 Task: Convert a video file from 240p to 480p resolution using VLC's conversion tool.
Action: Mouse moved to (116, 3)
Screenshot: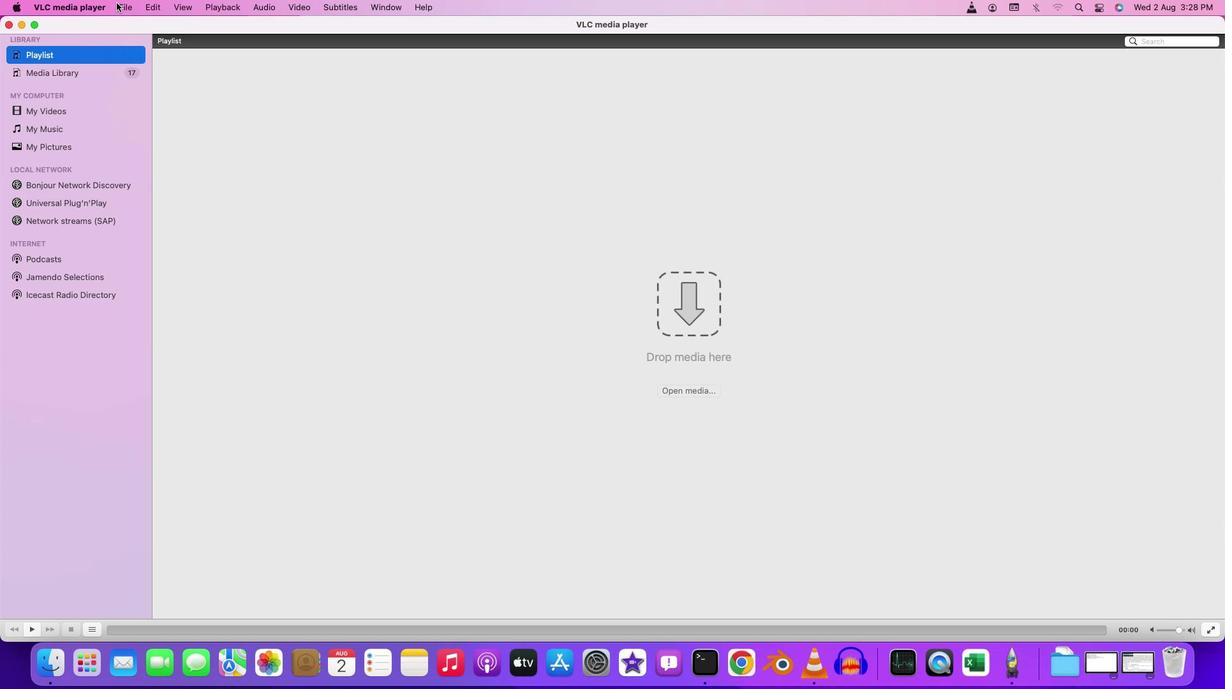 
Action: Mouse pressed left at (116, 3)
Screenshot: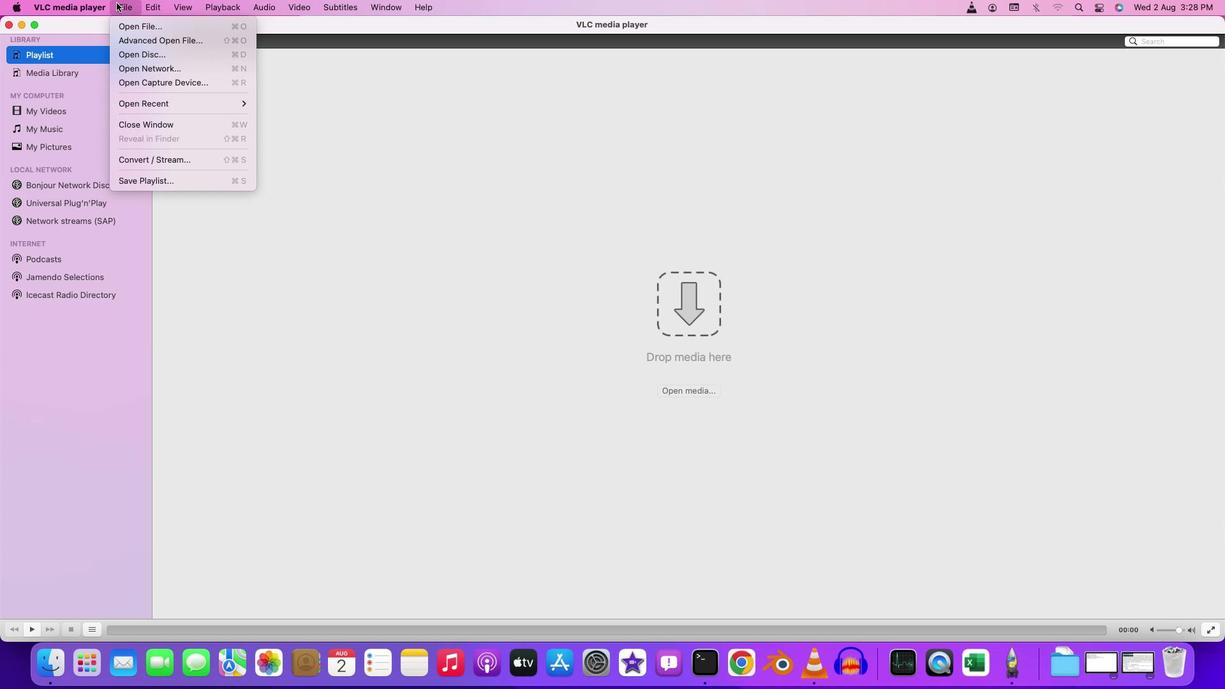 
Action: Mouse moved to (164, 162)
Screenshot: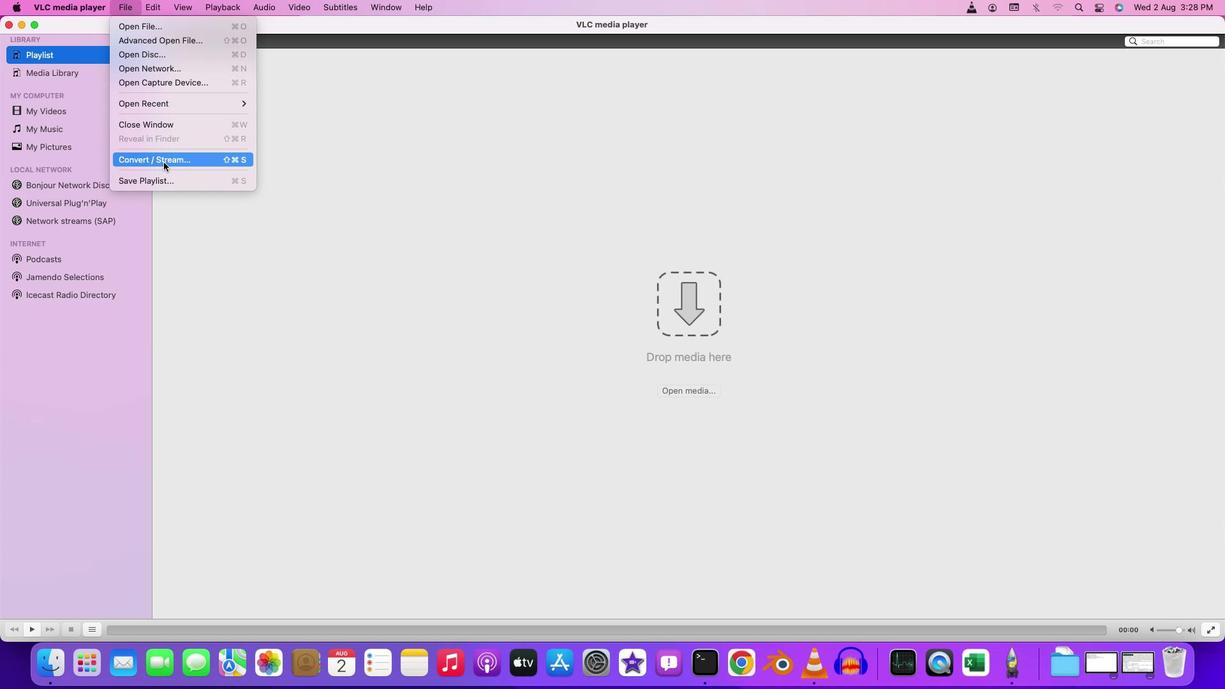 
Action: Mouse pressed left at (164, 162)
Screenshot: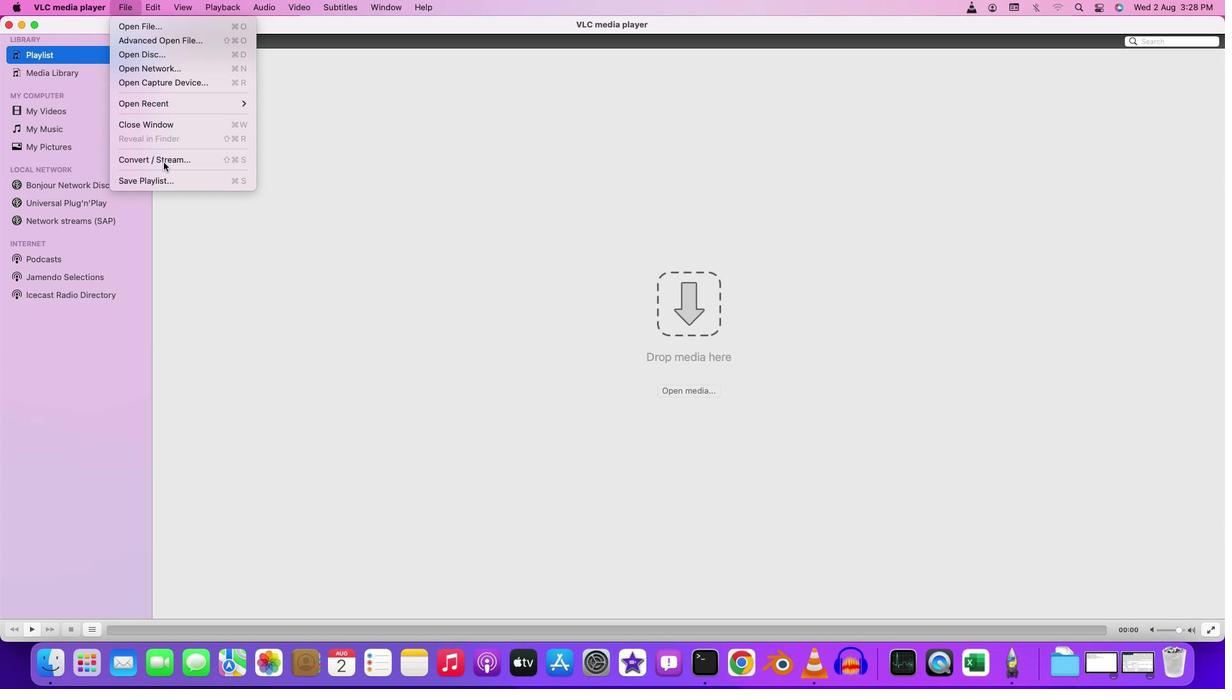 
Action: Mouse moved to (474, 434)
Screenshot: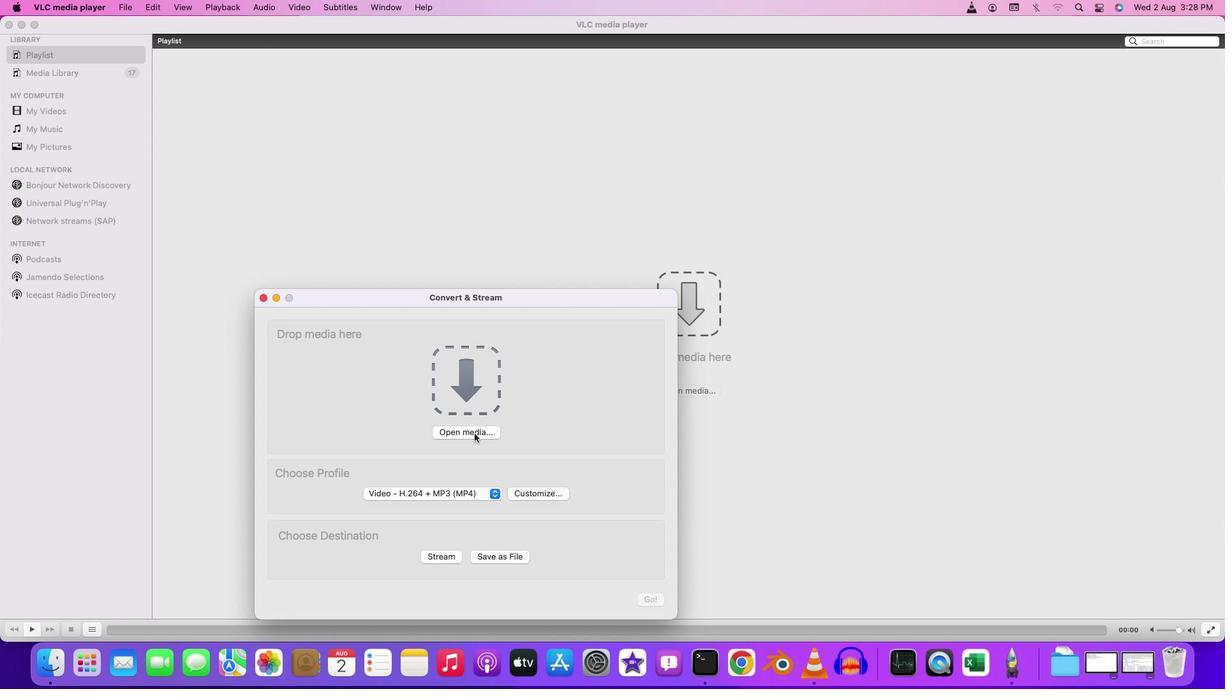 
Action: Mouse pressed left at (474, 434)
Screenshot: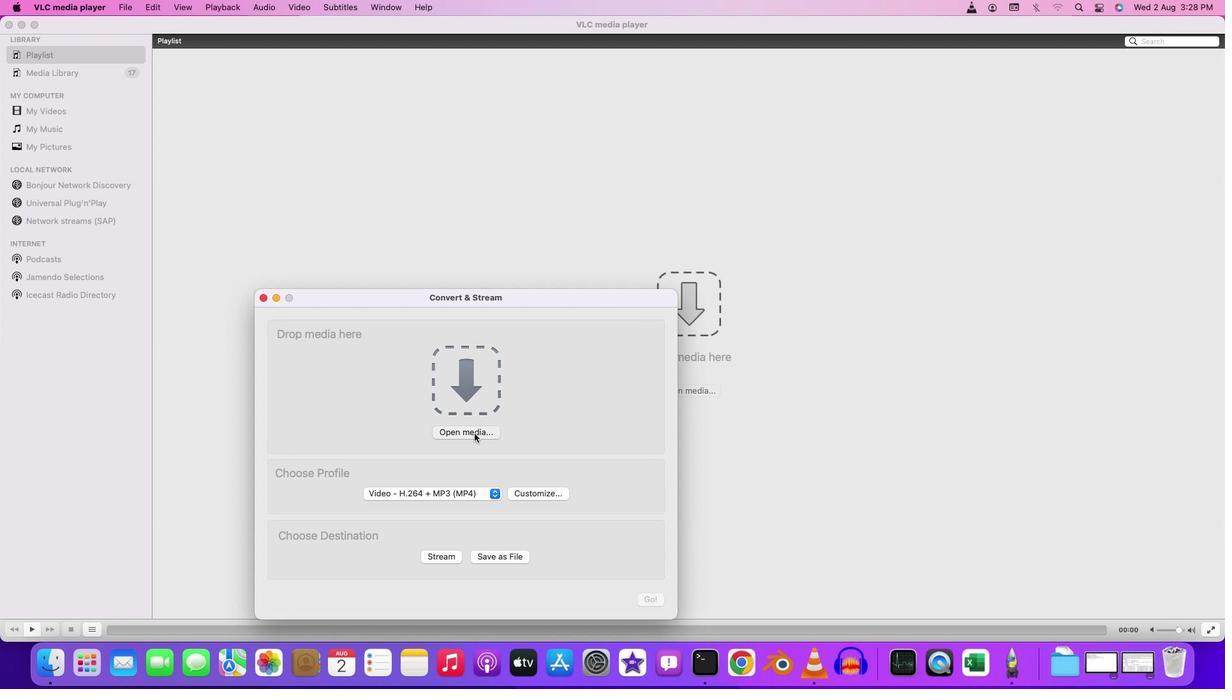 
Action: Mouse moved to (252, 377)
Screenshot: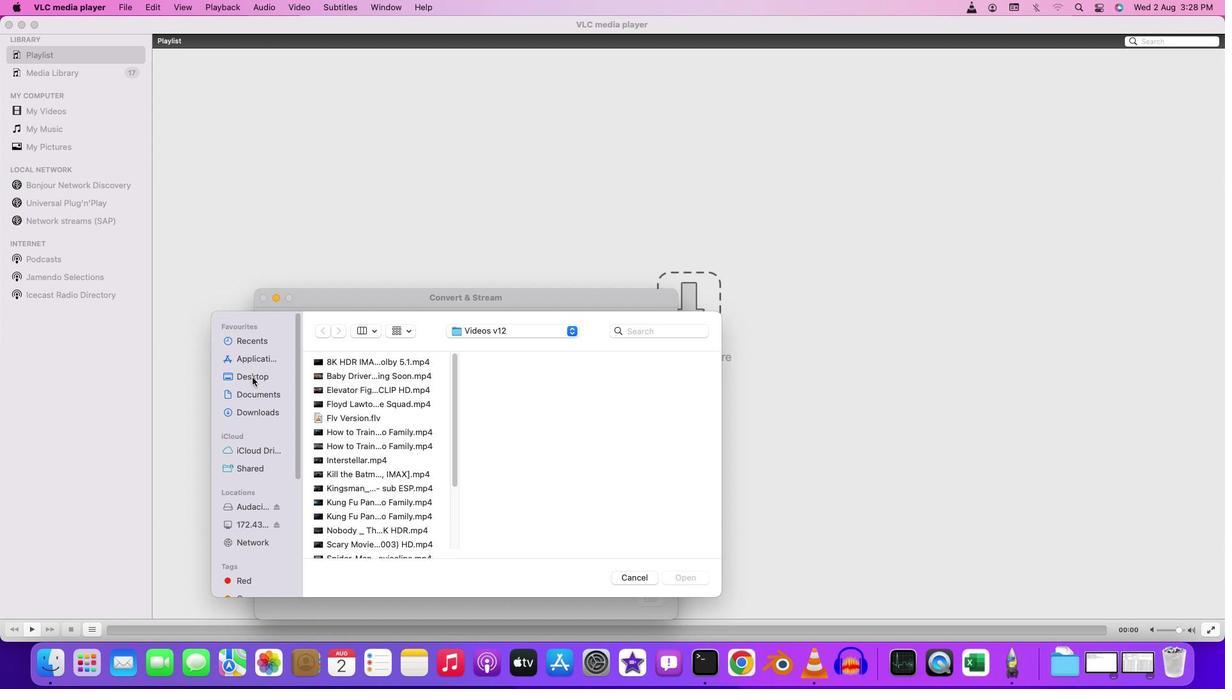 
Action: Mouse pressed left at (252, 377)
Screenshot: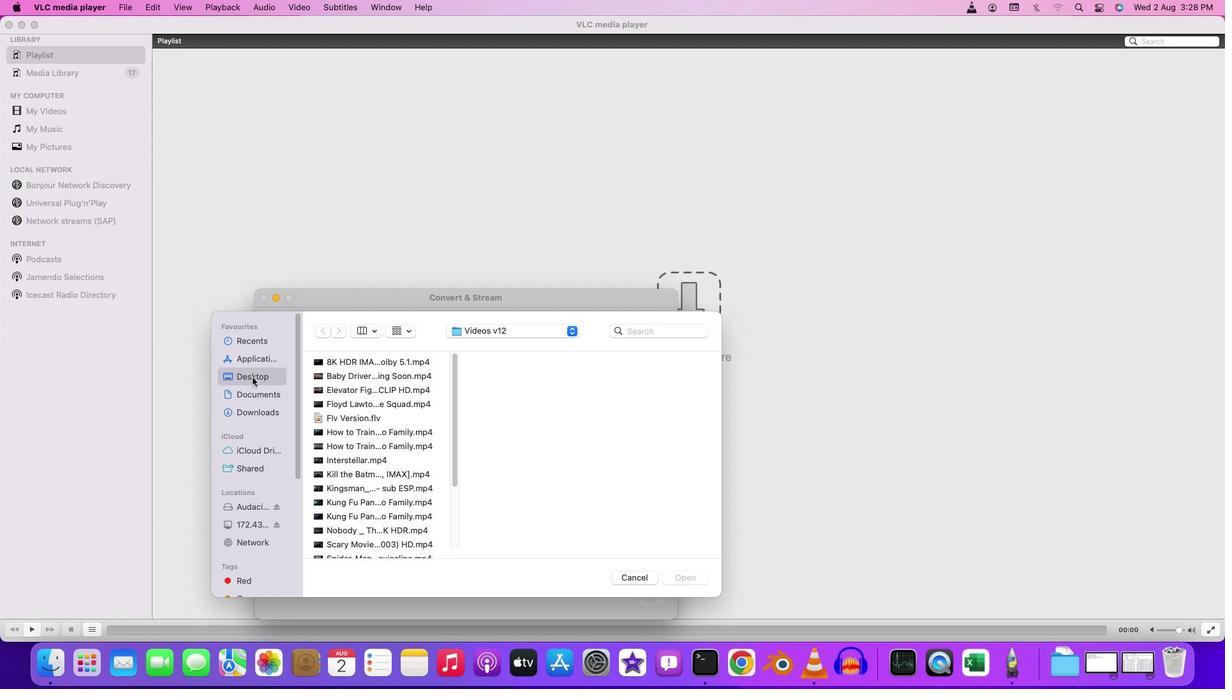 
Action: Mouse moved to (352, 418)
Screenshot: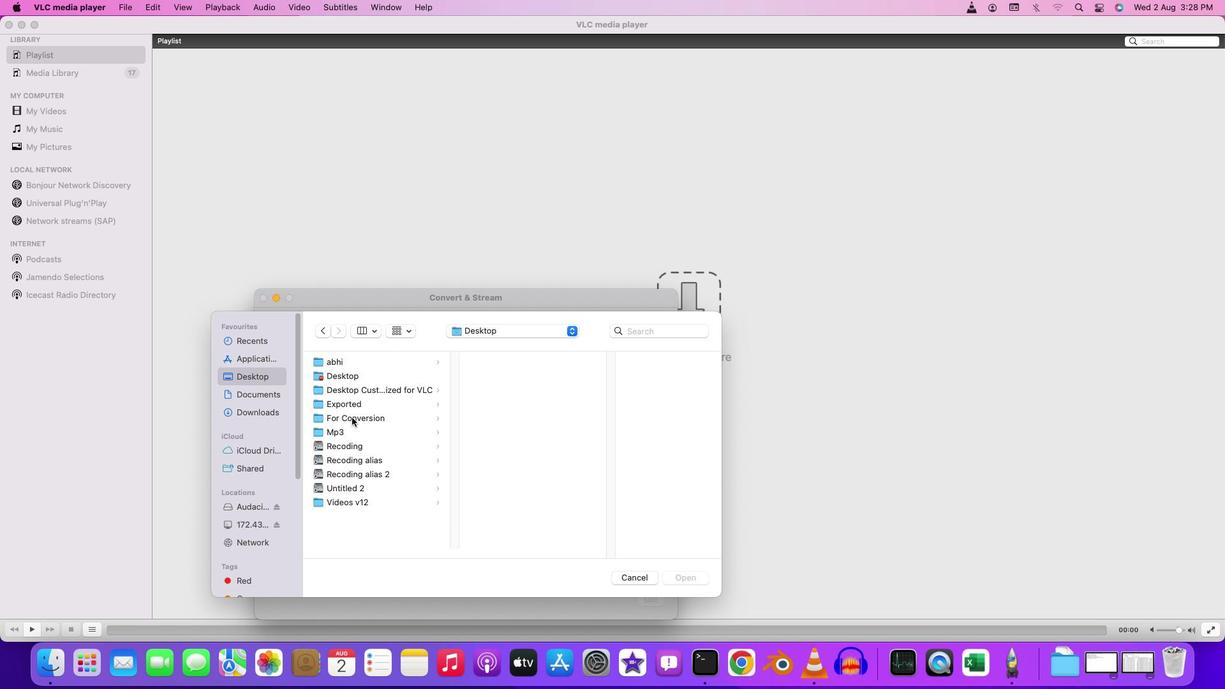 
Action: Mouse pressed left at (352, 418)
Screenshot: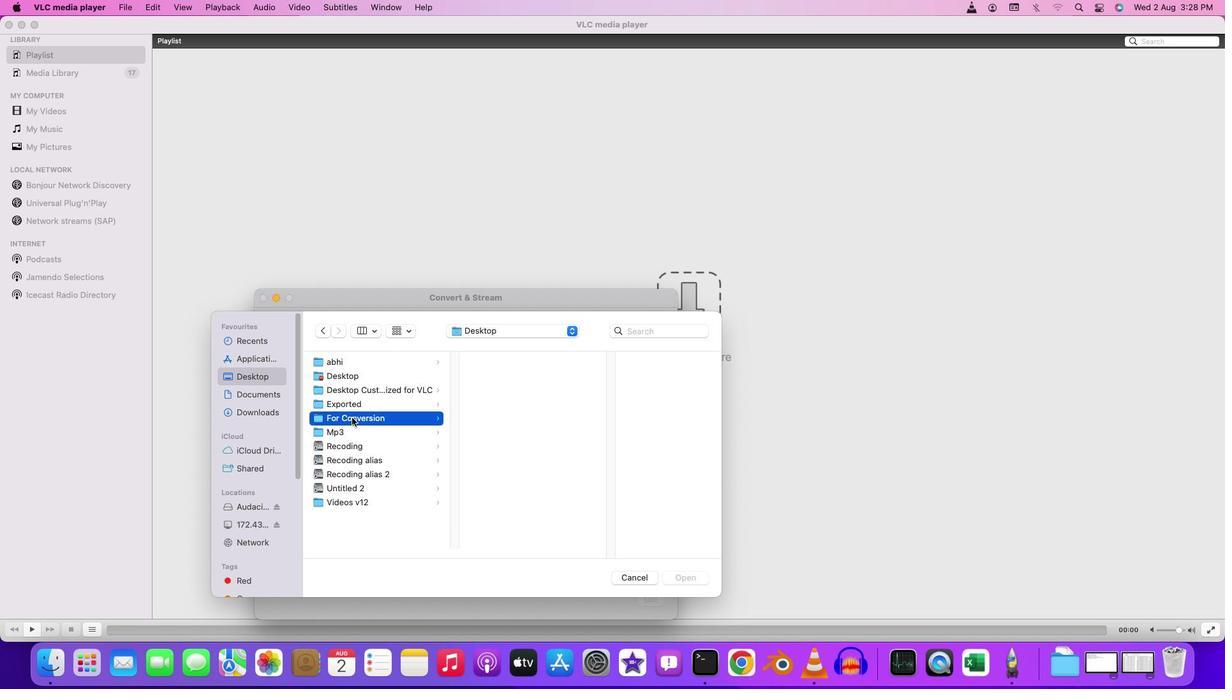 
Action: Mouse pressed left at (352, 418)
Screenshot: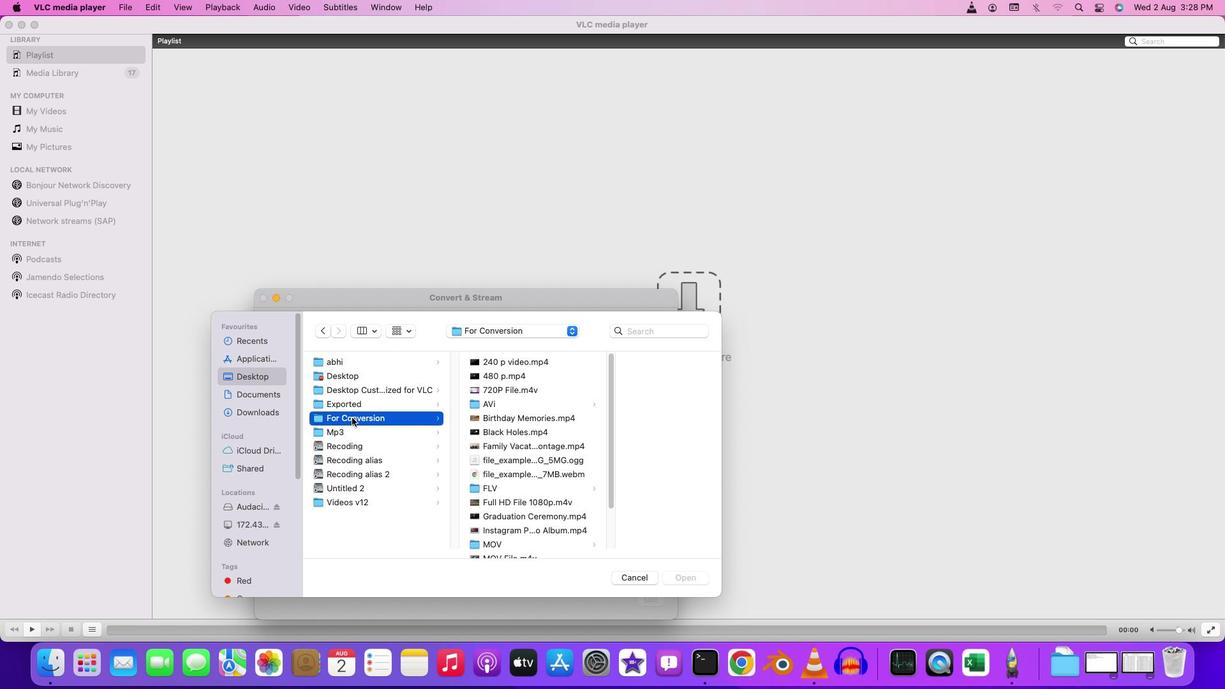 
Action: Mouse moved to (526, 360)
Screenshot: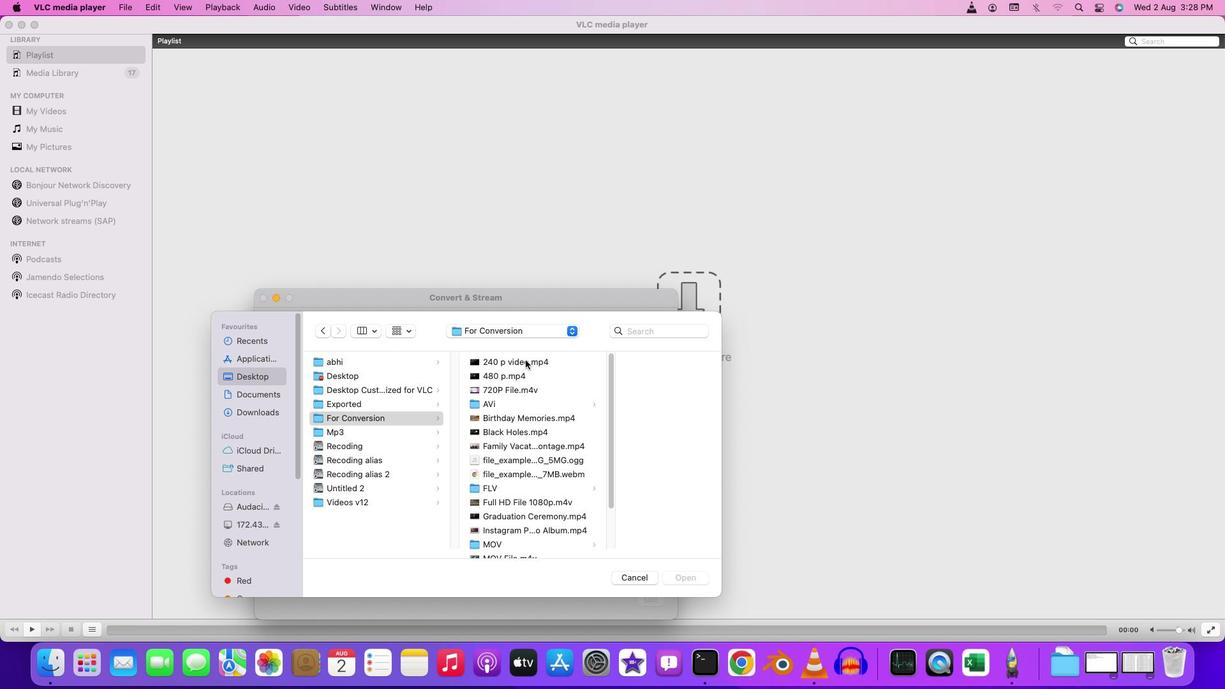 
Action: Mouse pressed left at (526, 360)
Screenshot: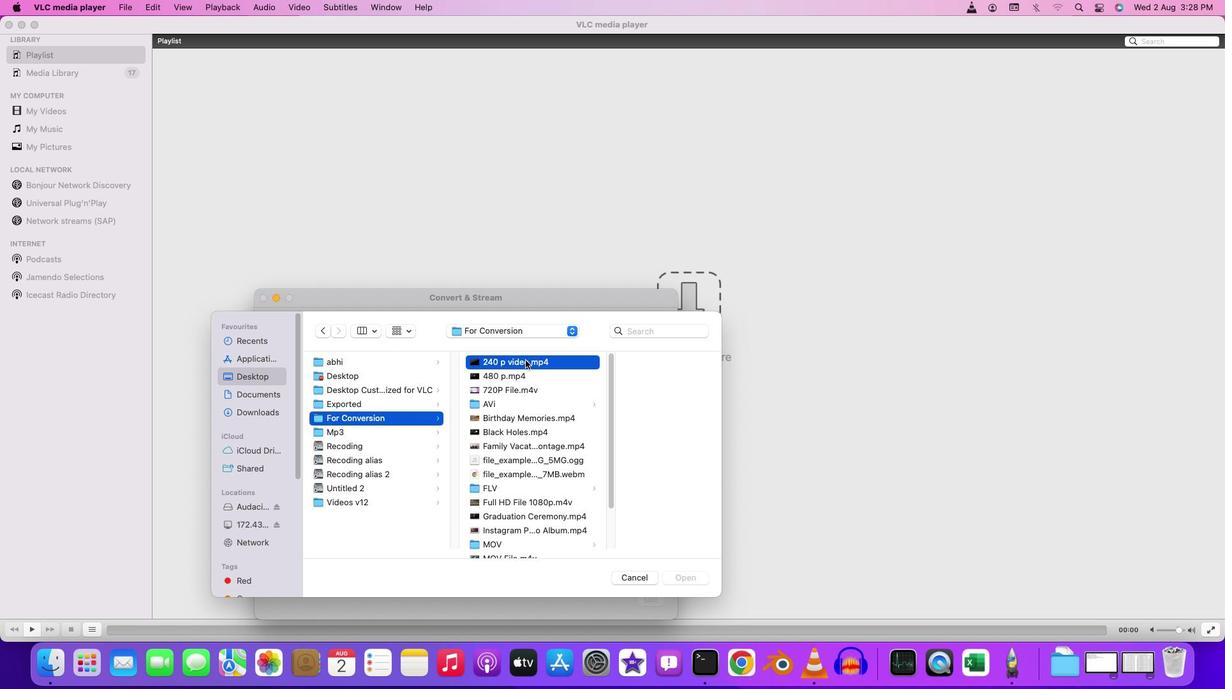
Action: Mouse pressed left at (526, 360)
Screenshot: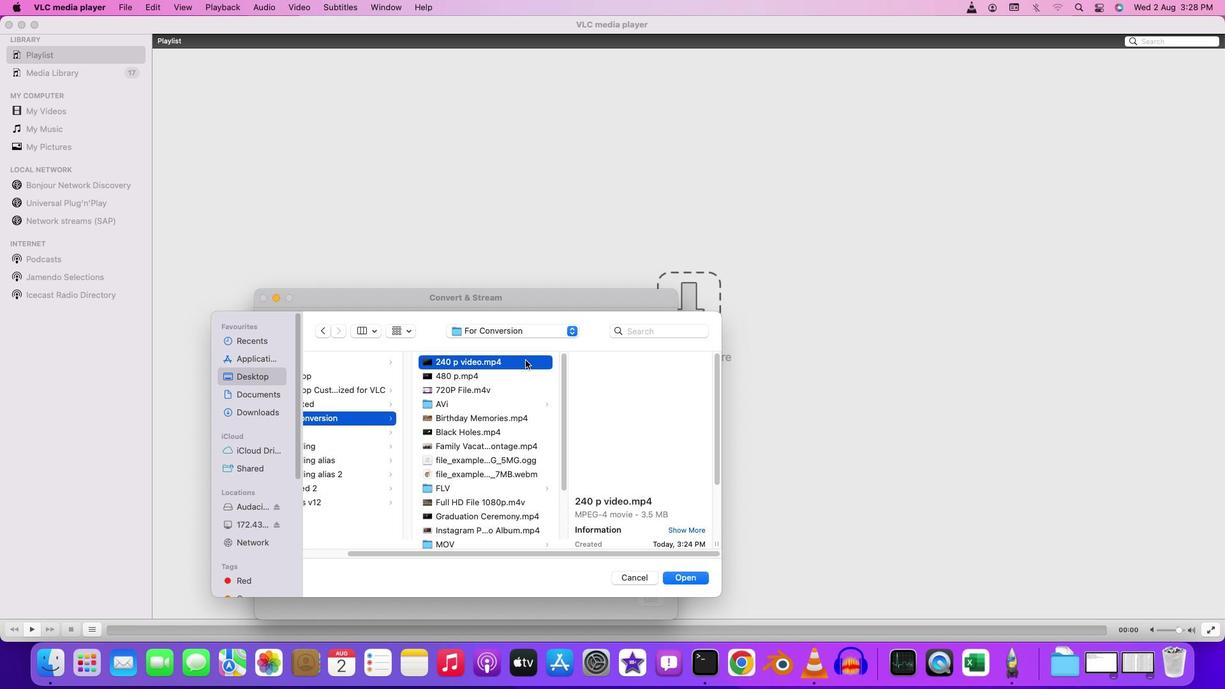 
Action: Mouse moved to (524, 495)
Screenshot: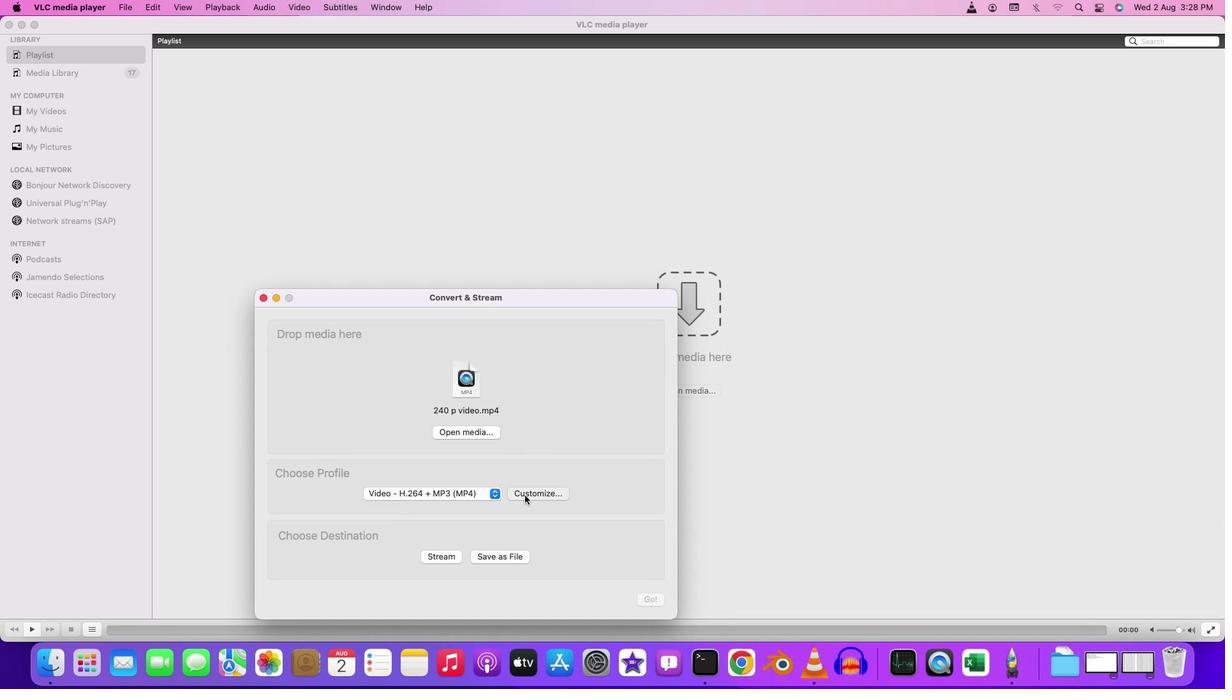 
Action: Mouse pressed left at (524, 495)
Screenshot: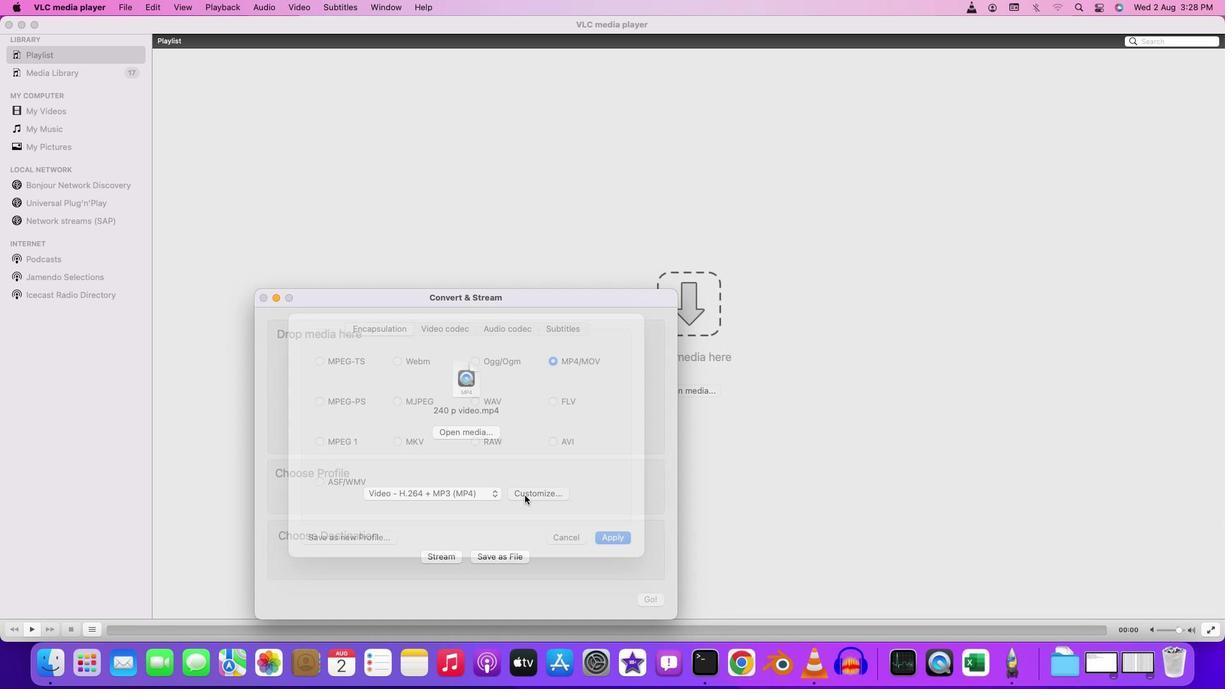 
Action: Mouse moved to (457, 349)
Screenshot: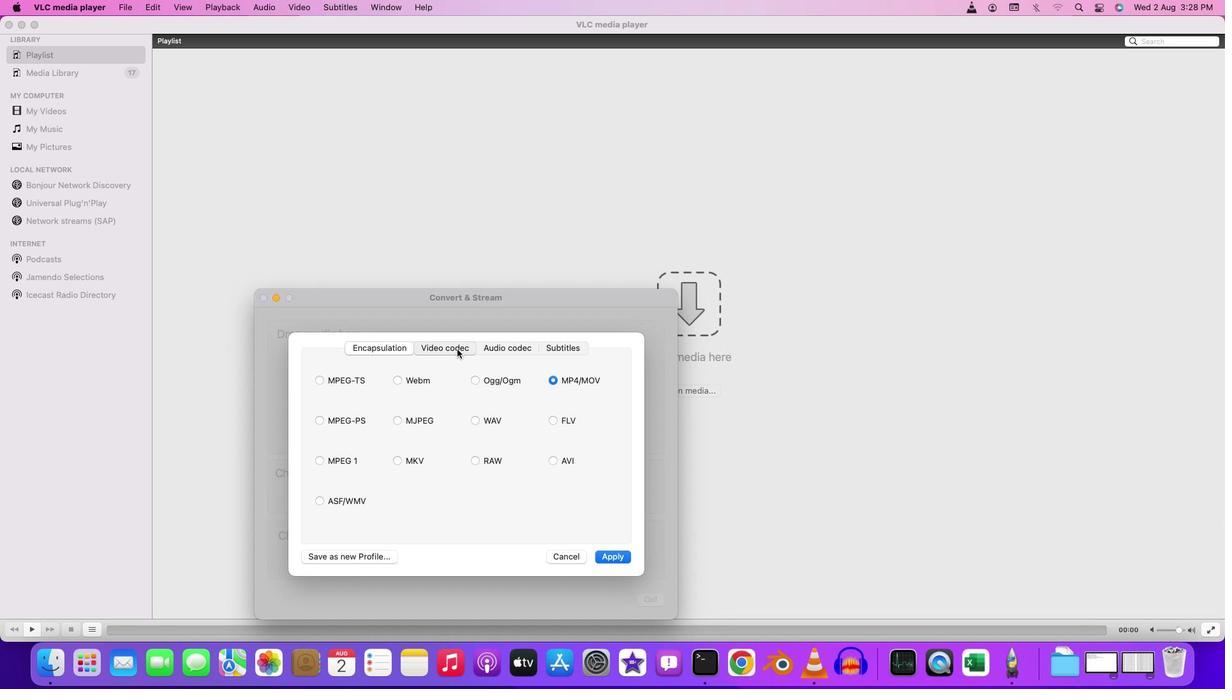 
Action: Mouse pressed left at (457, 349)
Screenshot: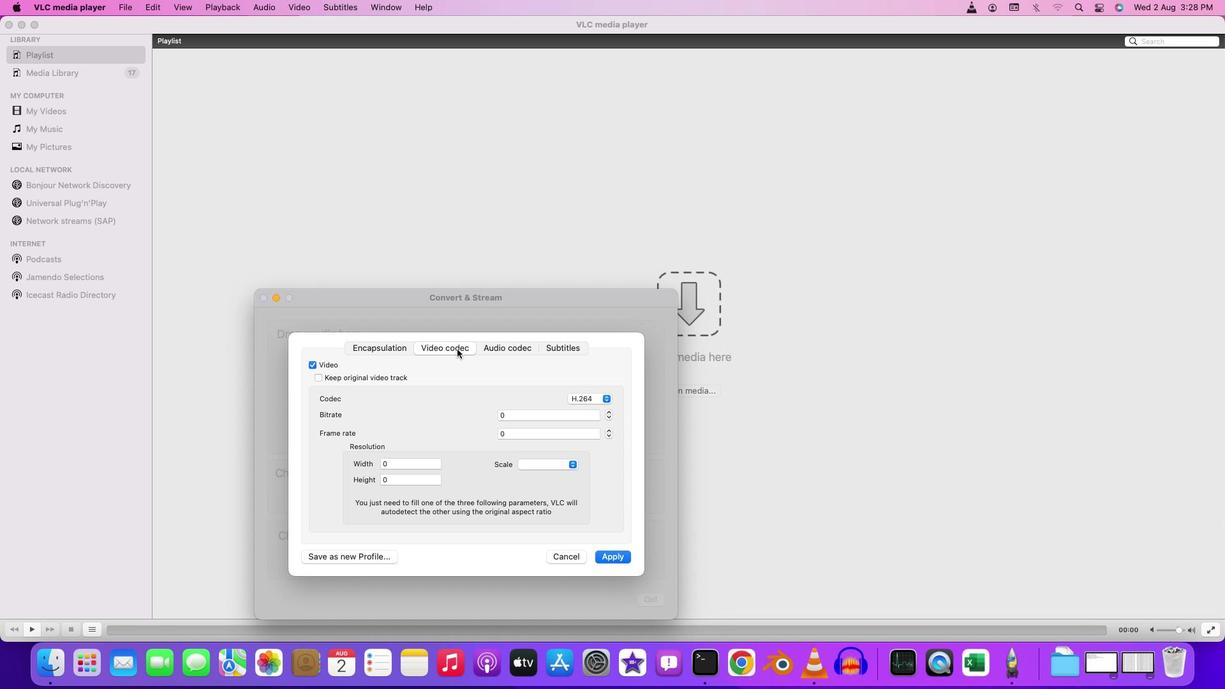 
Action: Mouse moved to (406, 465)
Screenshot: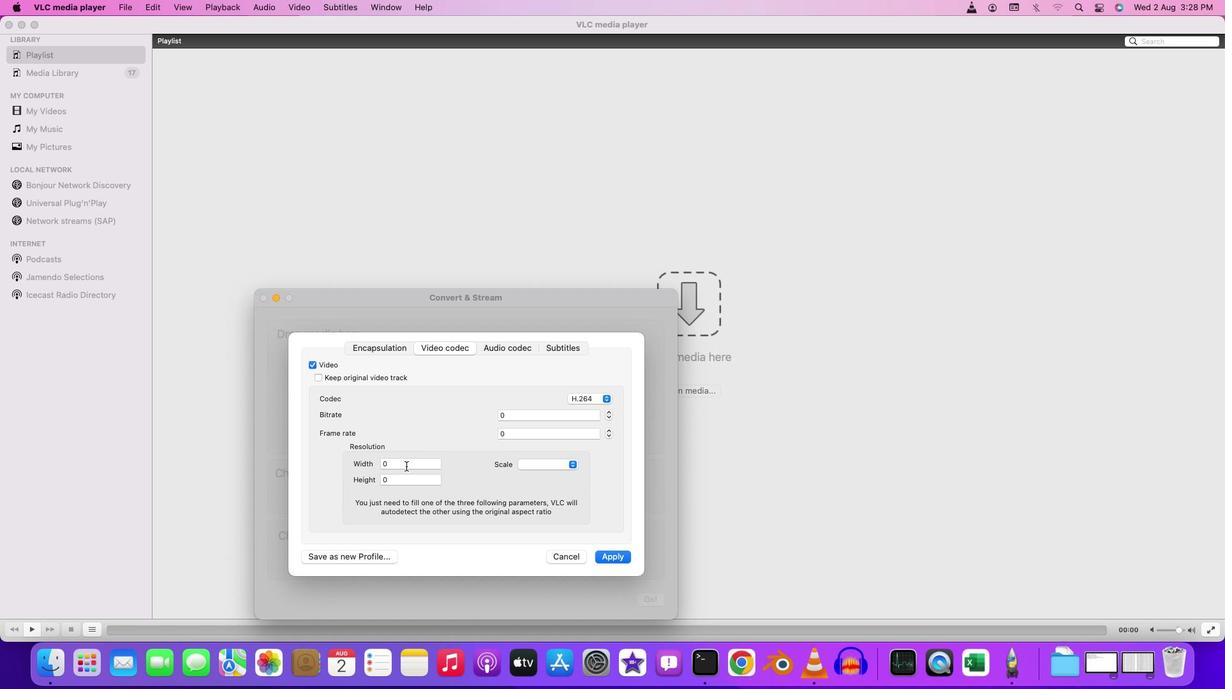 
Action: Mouse pressed left at (406, 465)
Screenshot: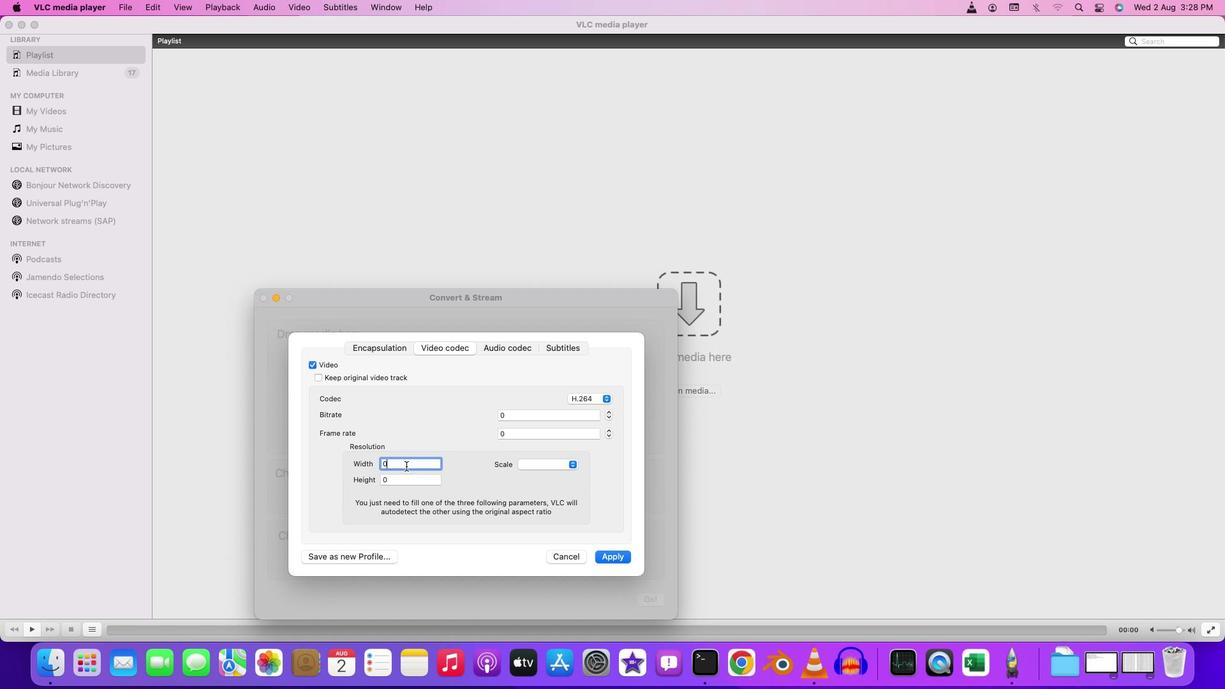 
Action: Key pressed Key.backspaceKey.backspaceKey.backspace'6''4''0'
Screenshot: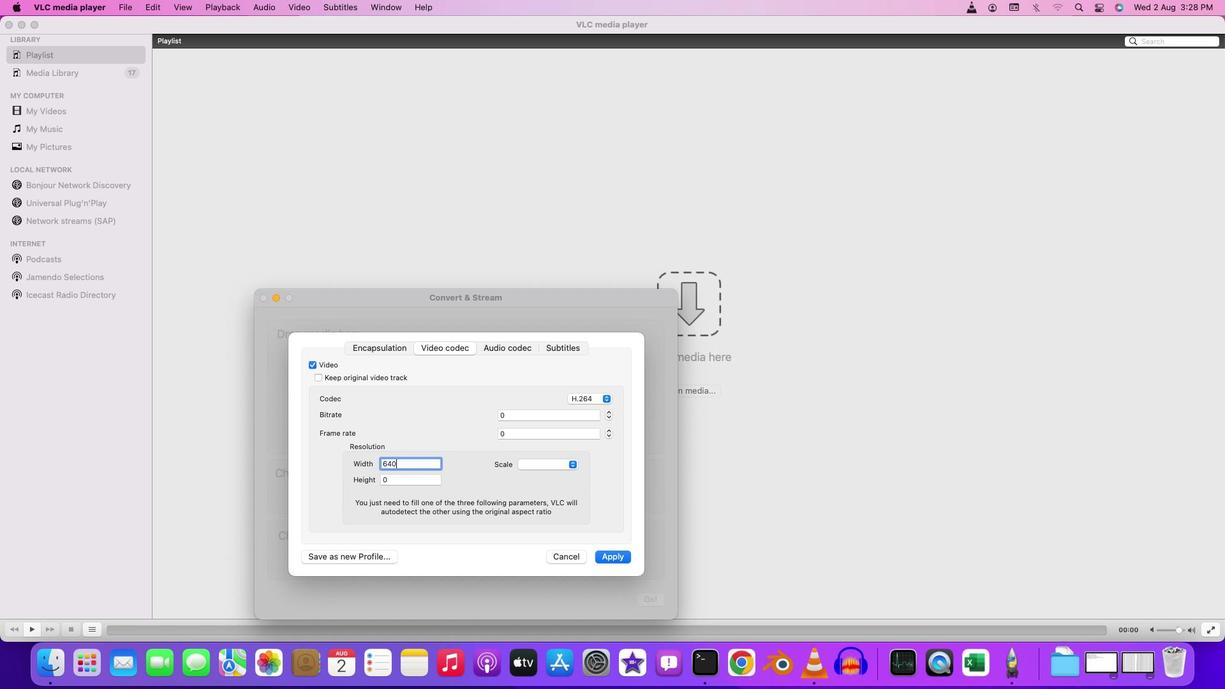 
Action: Mouse moved to (395, 482)
Screenshot: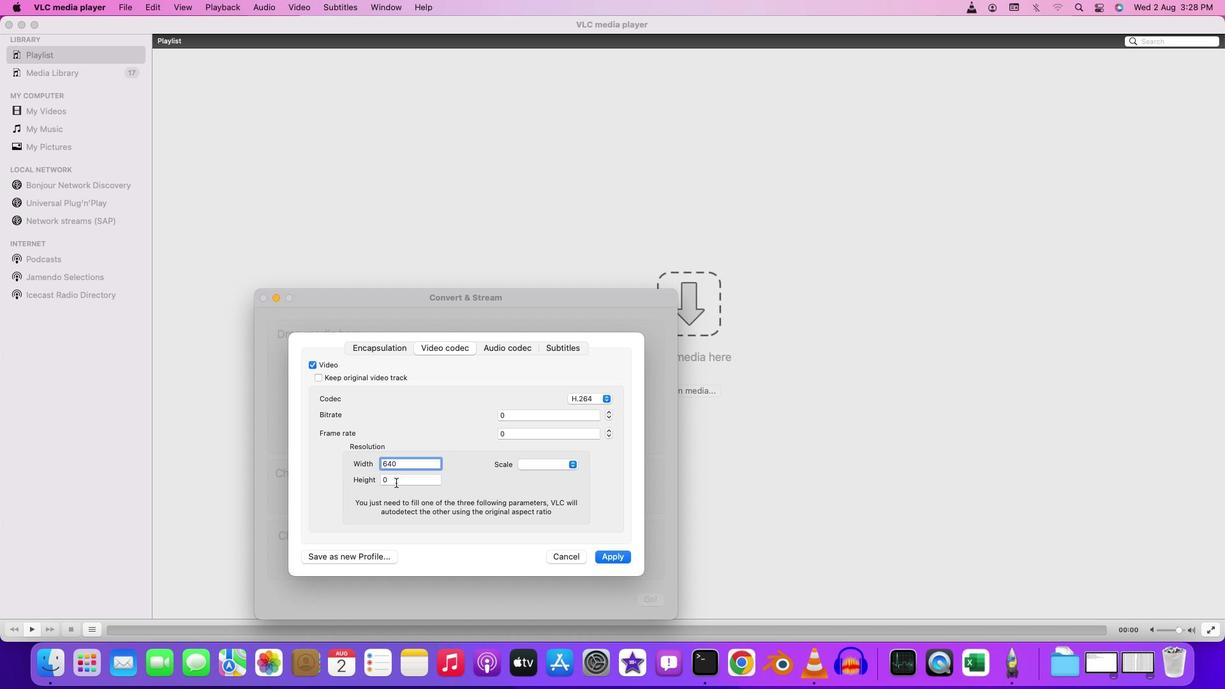 
Action: Mouse pressed left at (395, 482)
Screenshot: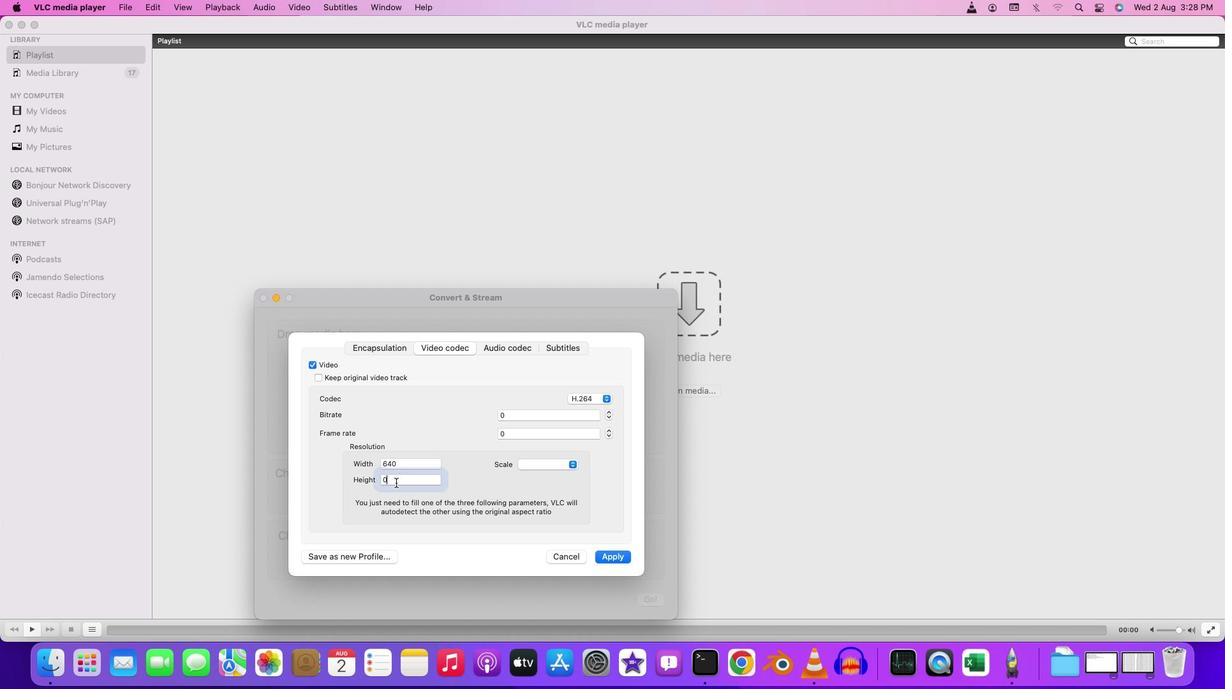 
Action: Key pressed Key.backspaceKey.backspace'4''8''0'
Screenshot: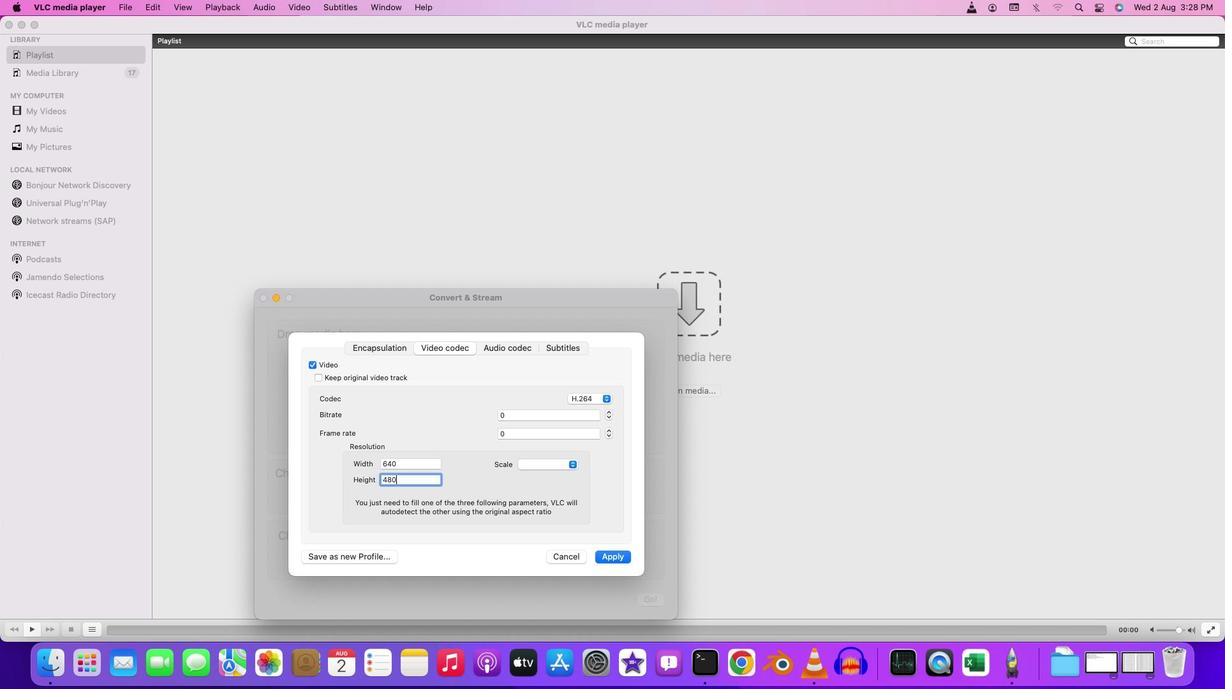 
Action: Mouse moved to (621, 556)
Screenshot: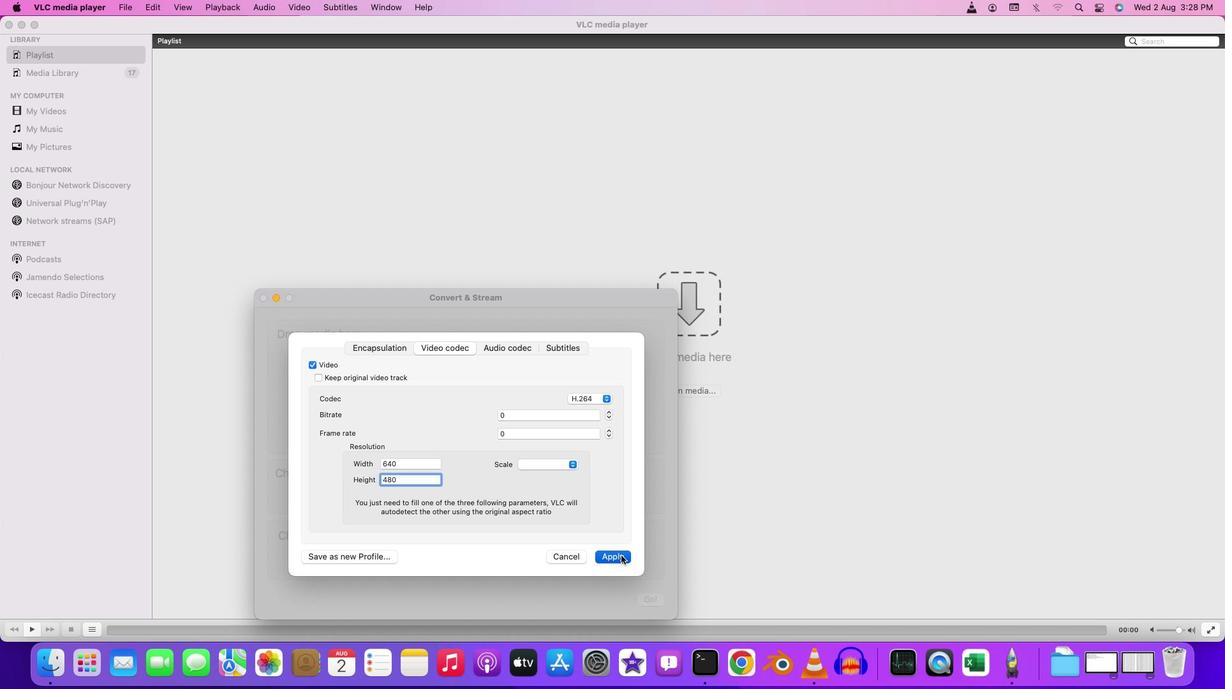 
Action: Mouse pressed left at (621, 556)
Screenshot: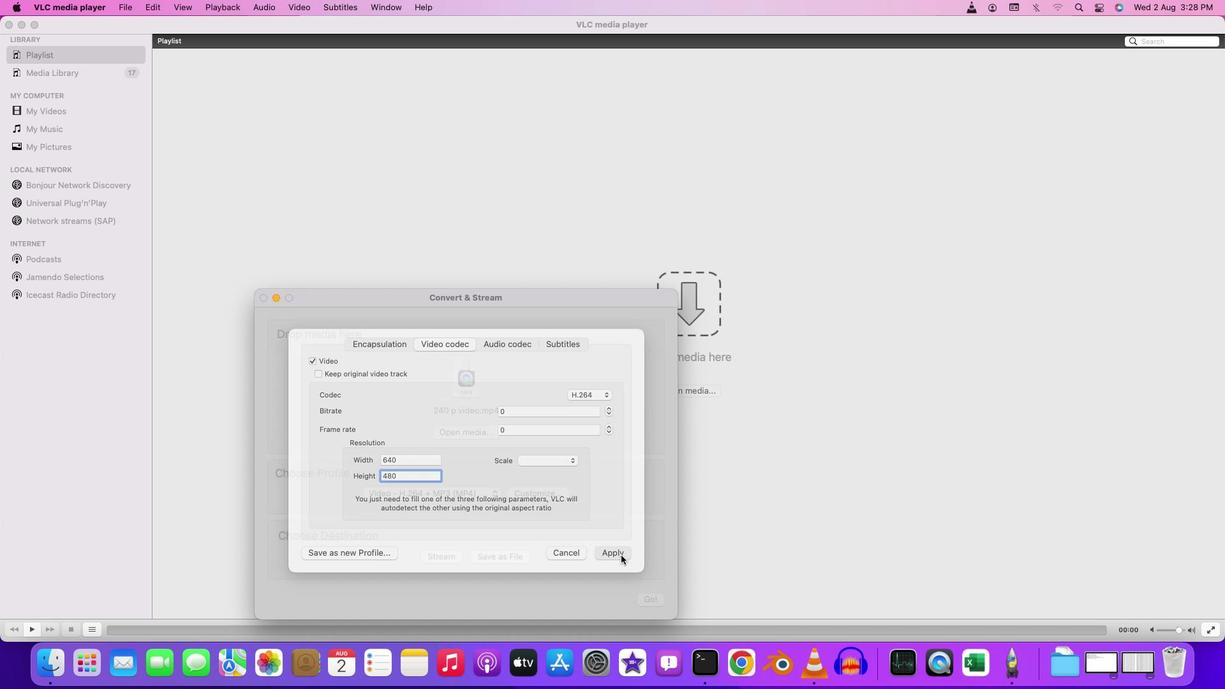 
Action: Mouse moved to (522, 558)
Screenshot: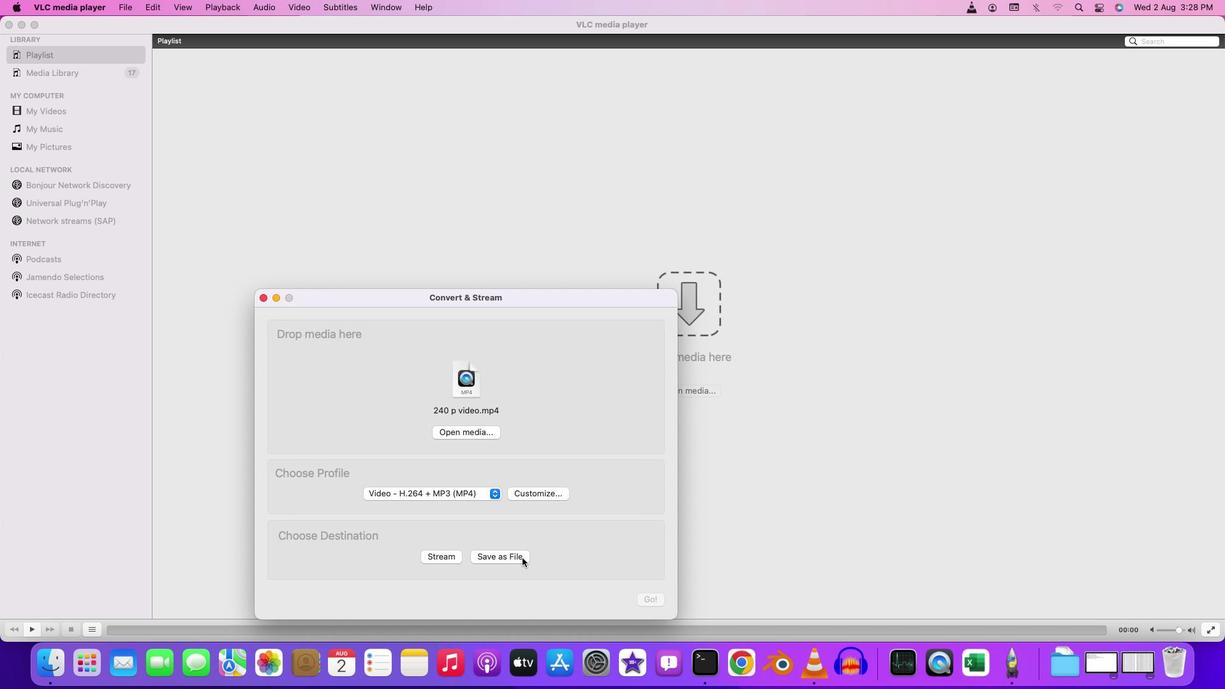 
Action: Mouse pressed left at (522, 558)
Screenshot: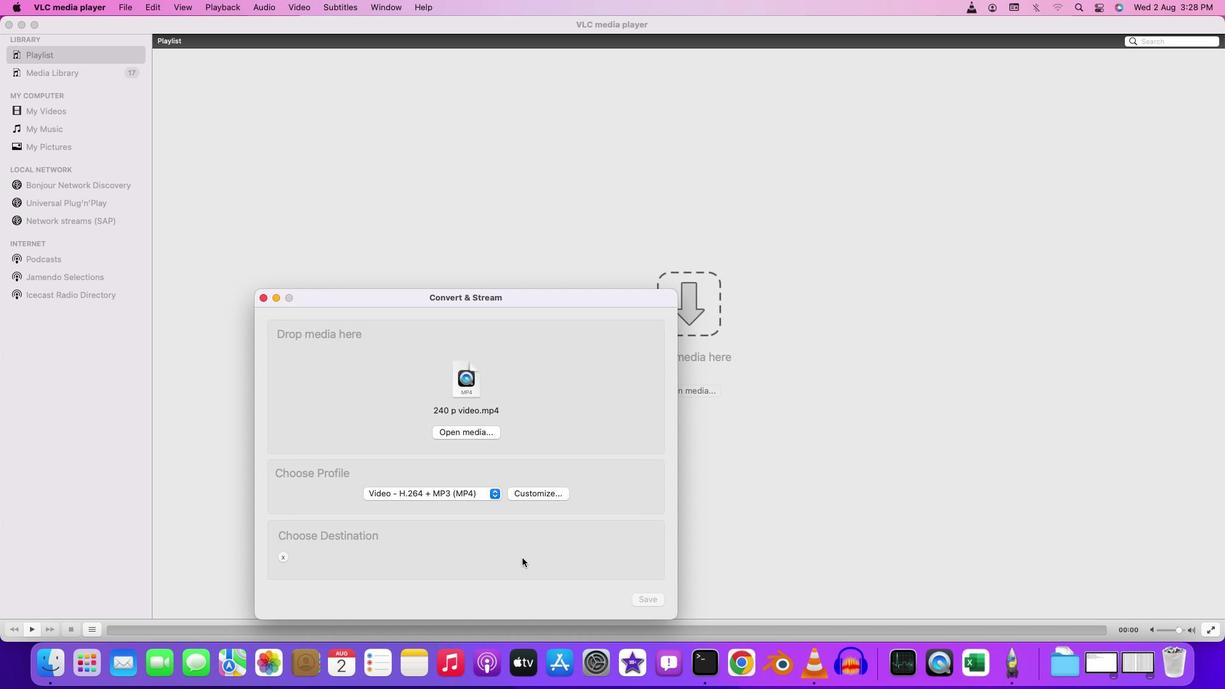 
Action: Mouse moved to (605, 562)
Screenshot: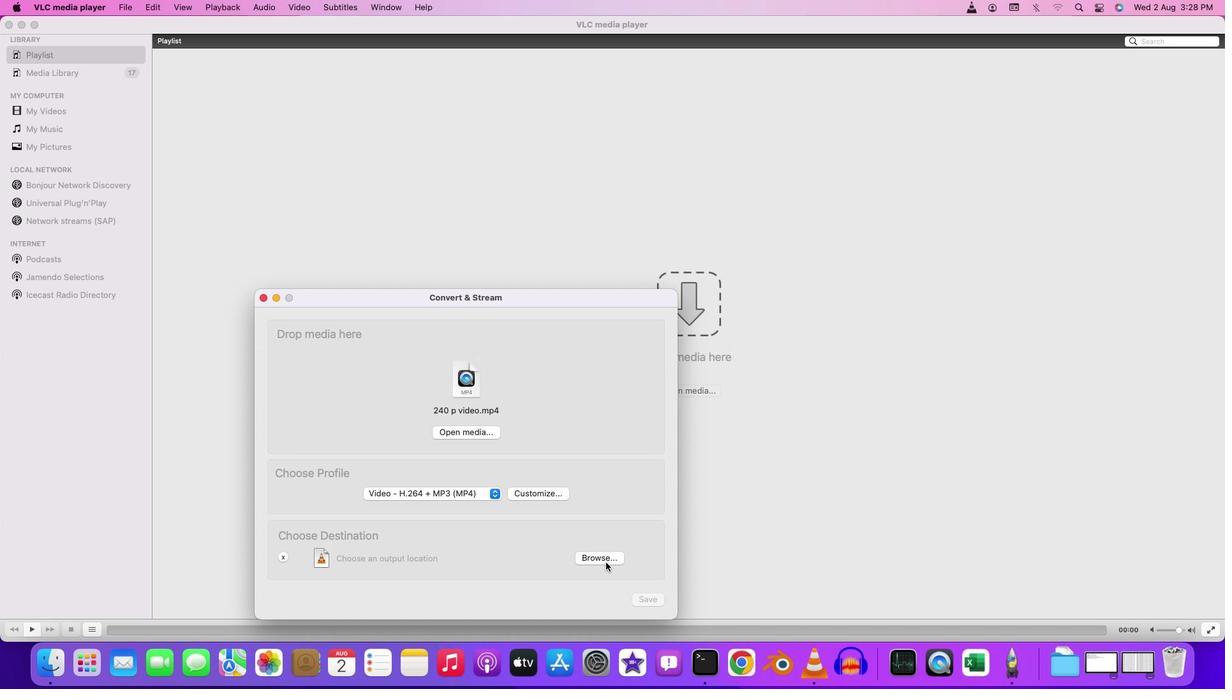 
Action: Mouse pressed left at (605, 562)
Screenshot: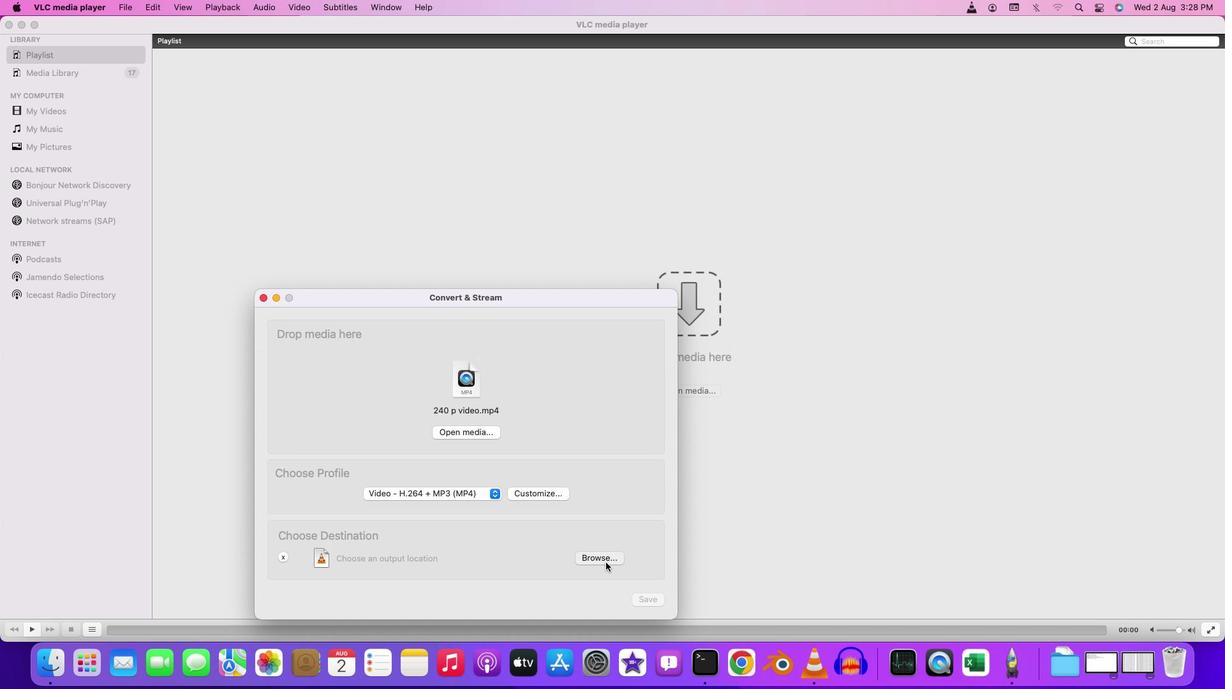 
Action: Mouse moved to (492, 414)
Screenshot: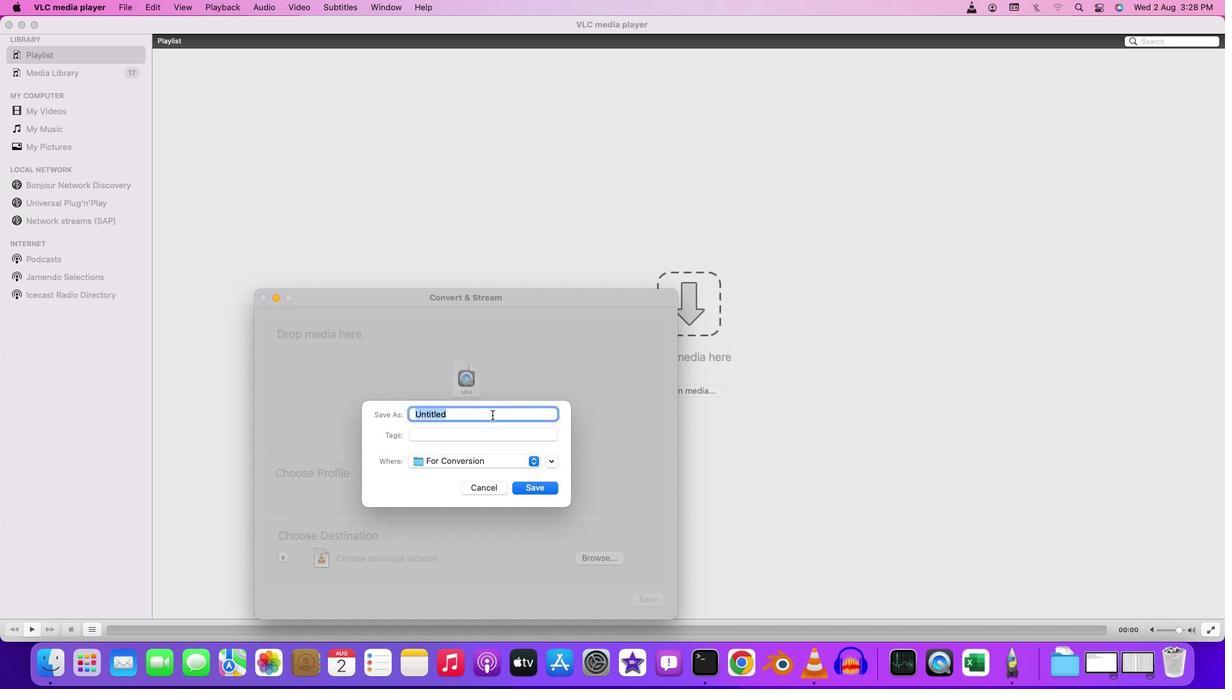 
Action: Mouse pressed left at (492, 414)
Screenshot: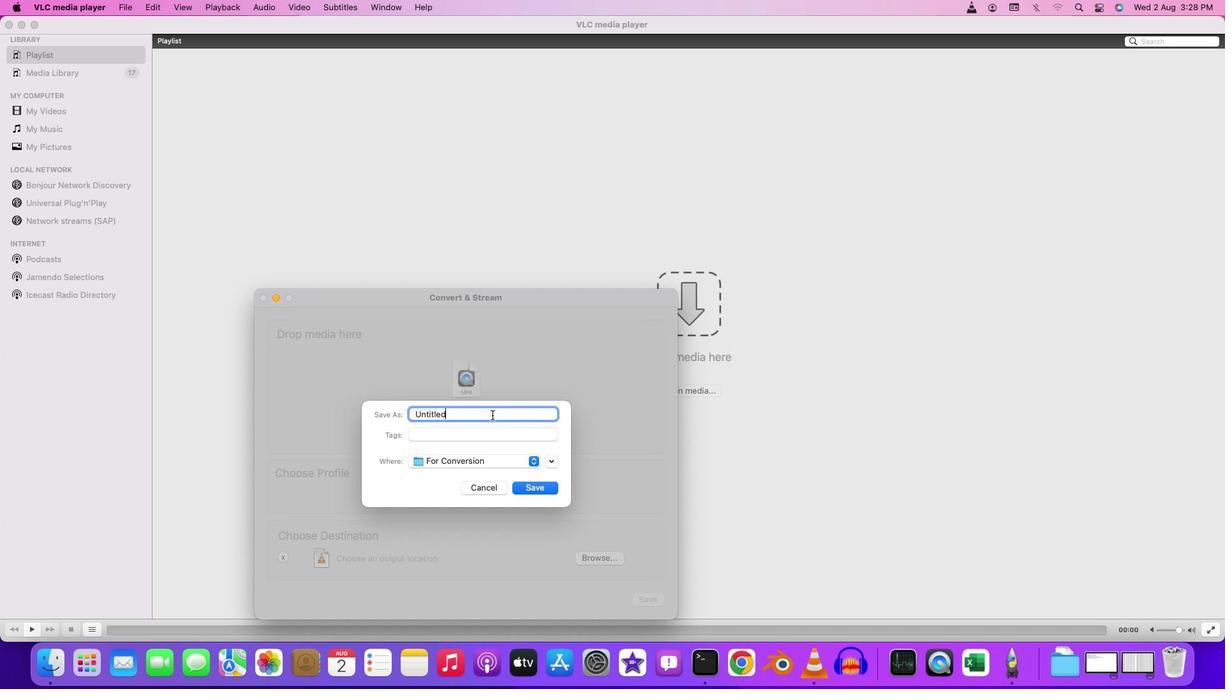 
Action: Key pressed Key.backspaceKey.backspaceKey.backspaceKey.backspaceKey.backspaceKey.backspaceKey.backspaceKey.backspaceKey.backspaceKey.backspaceKey.backspaceKey.backspace'4''8''0''p'Key.spaceKey.shift'V''i''d''e''o'
Screenshot: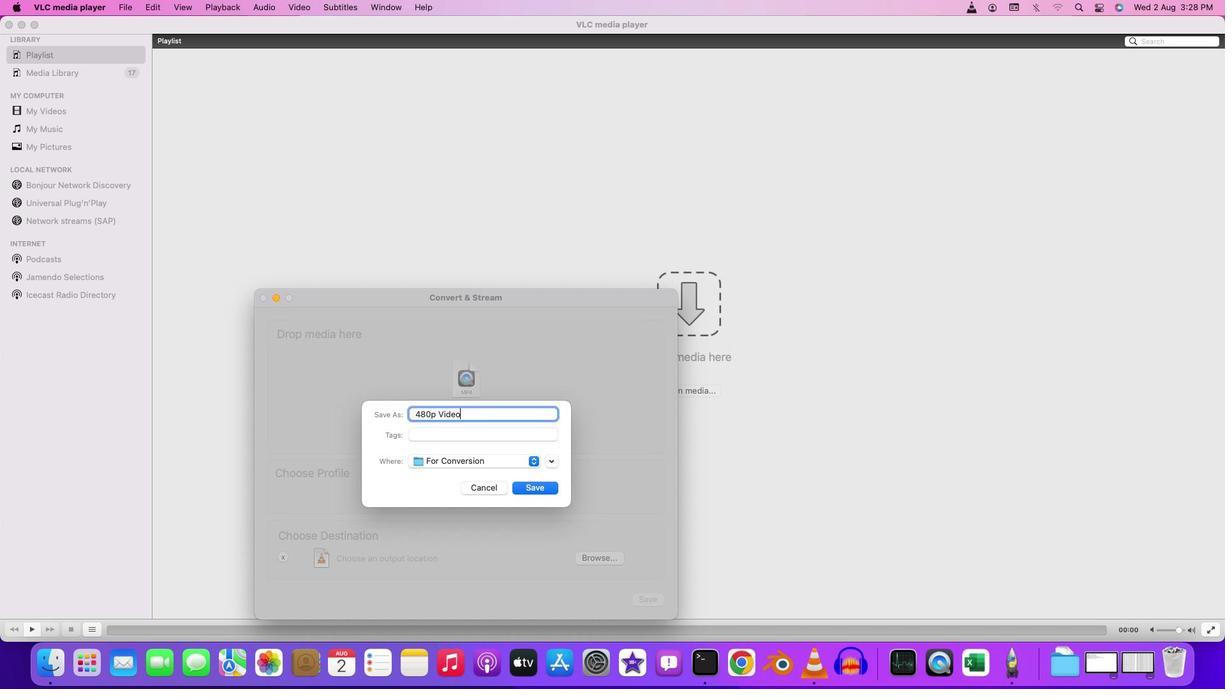 
Action: Mouse moved to (536, 490)
Screenshot: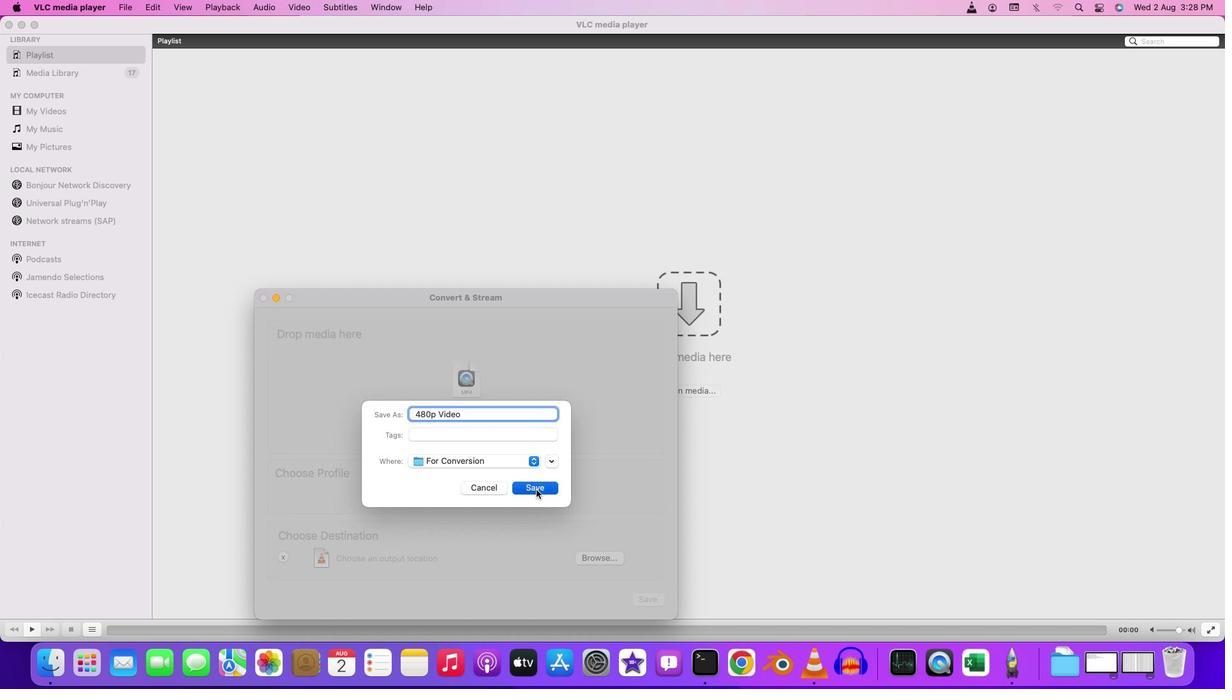 
Action: Mouse pressed left at (536, 490)
Screenshot: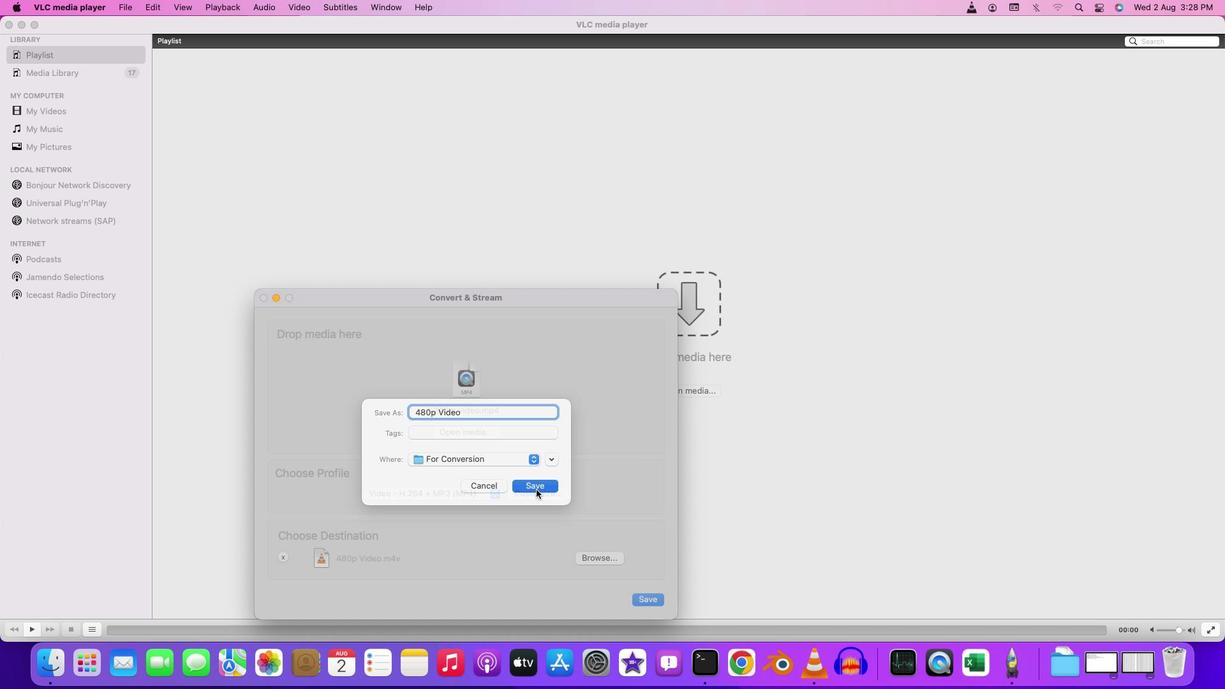 
Action: Mouse moved to (644, 599)
Screenshot: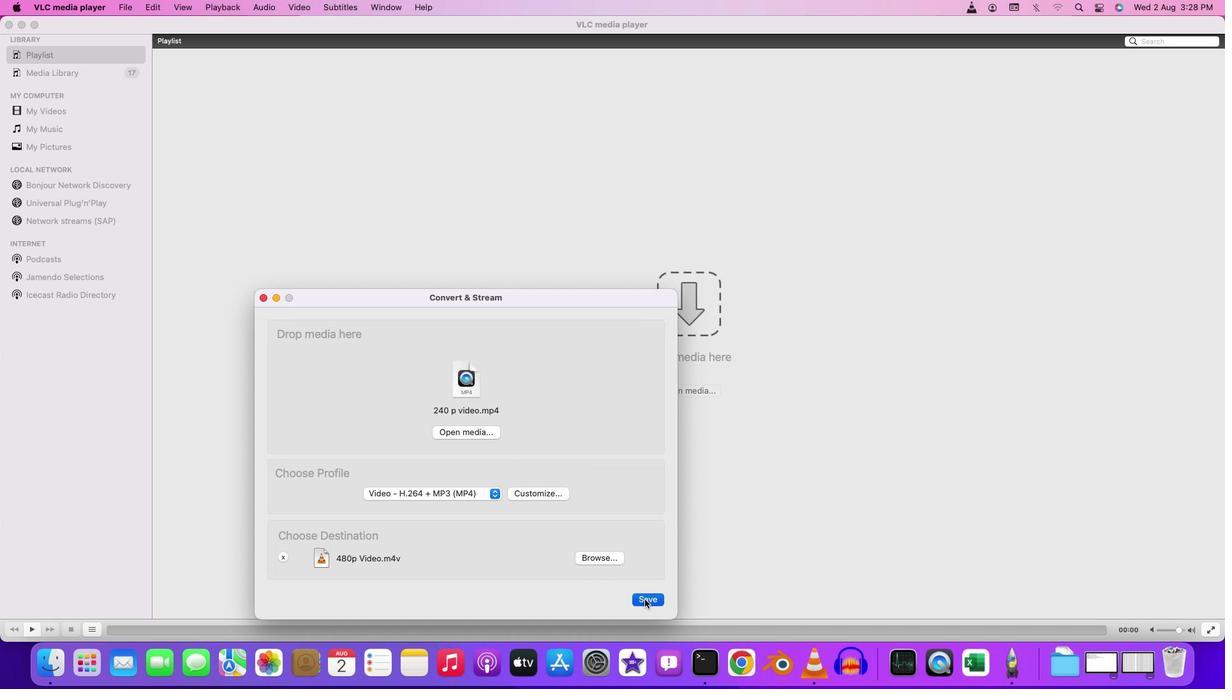 
Action: Mouse pressed left at (644, 599)
Screenshot: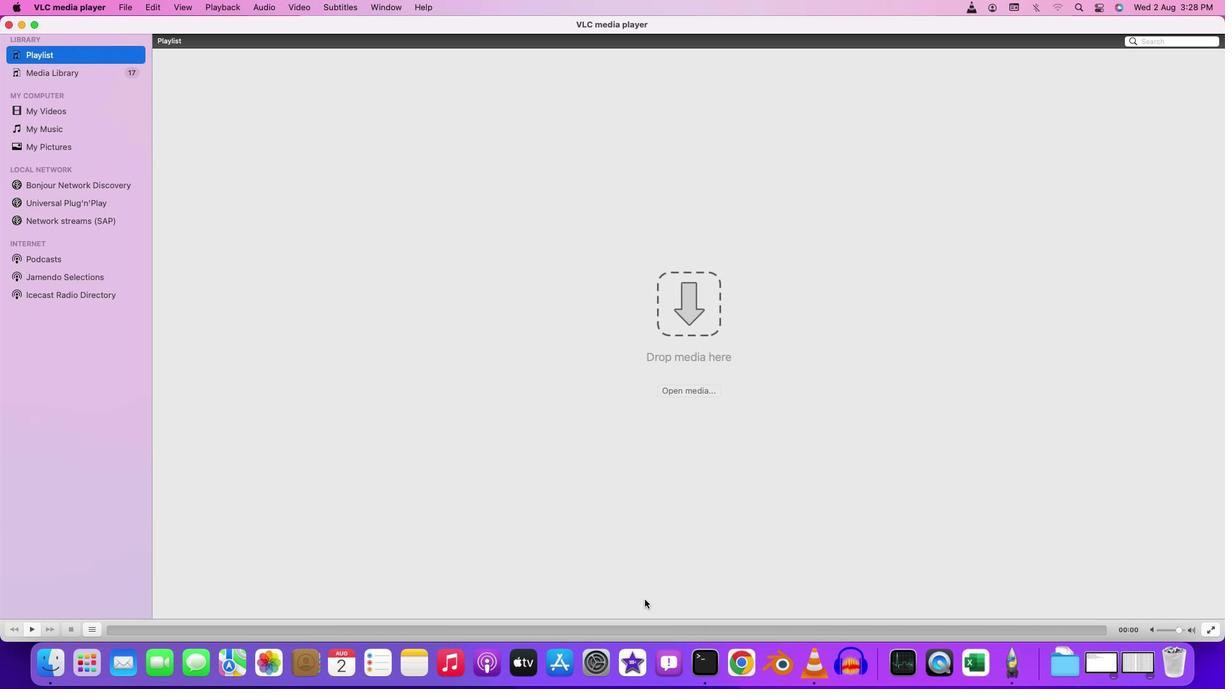 
Action: Mouse moved to (578, 471)
Screenshot: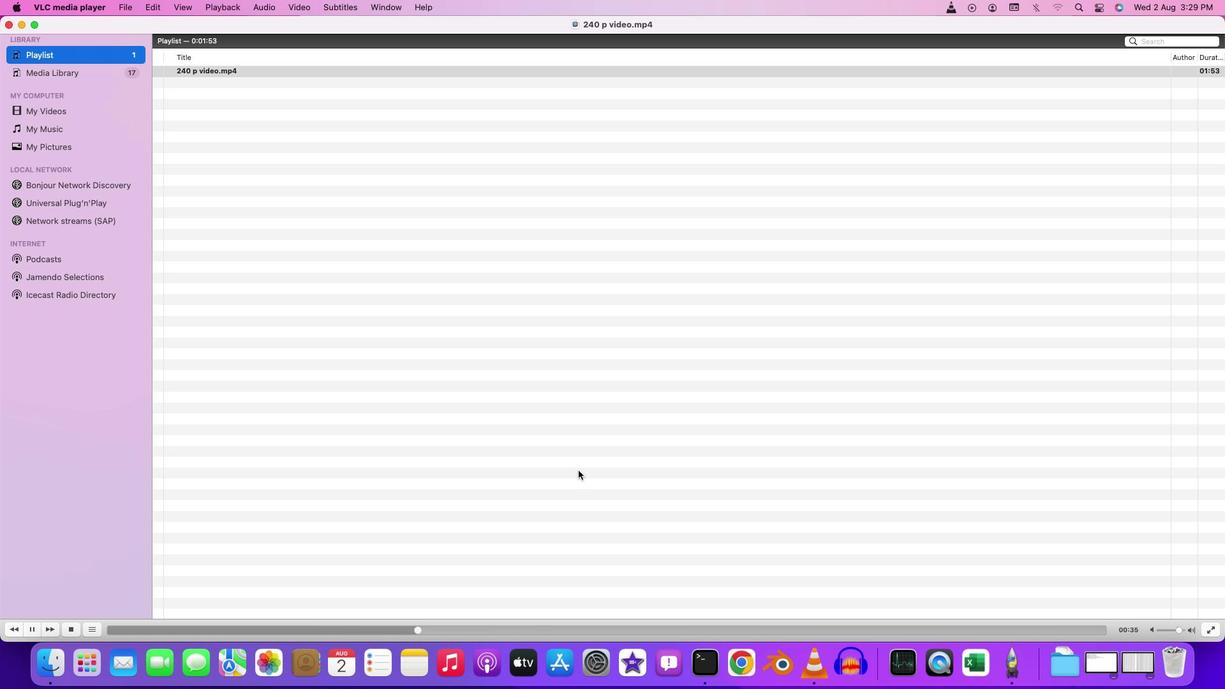 
